 Task: Add the task  Add support for voice commands to the mobile app to the section Cloud Security Sprint in the project TransitPlan and add a Due Date to the respective task as 2023/09/01.
Action: Mouse moved to (544, 624)
Screenshot: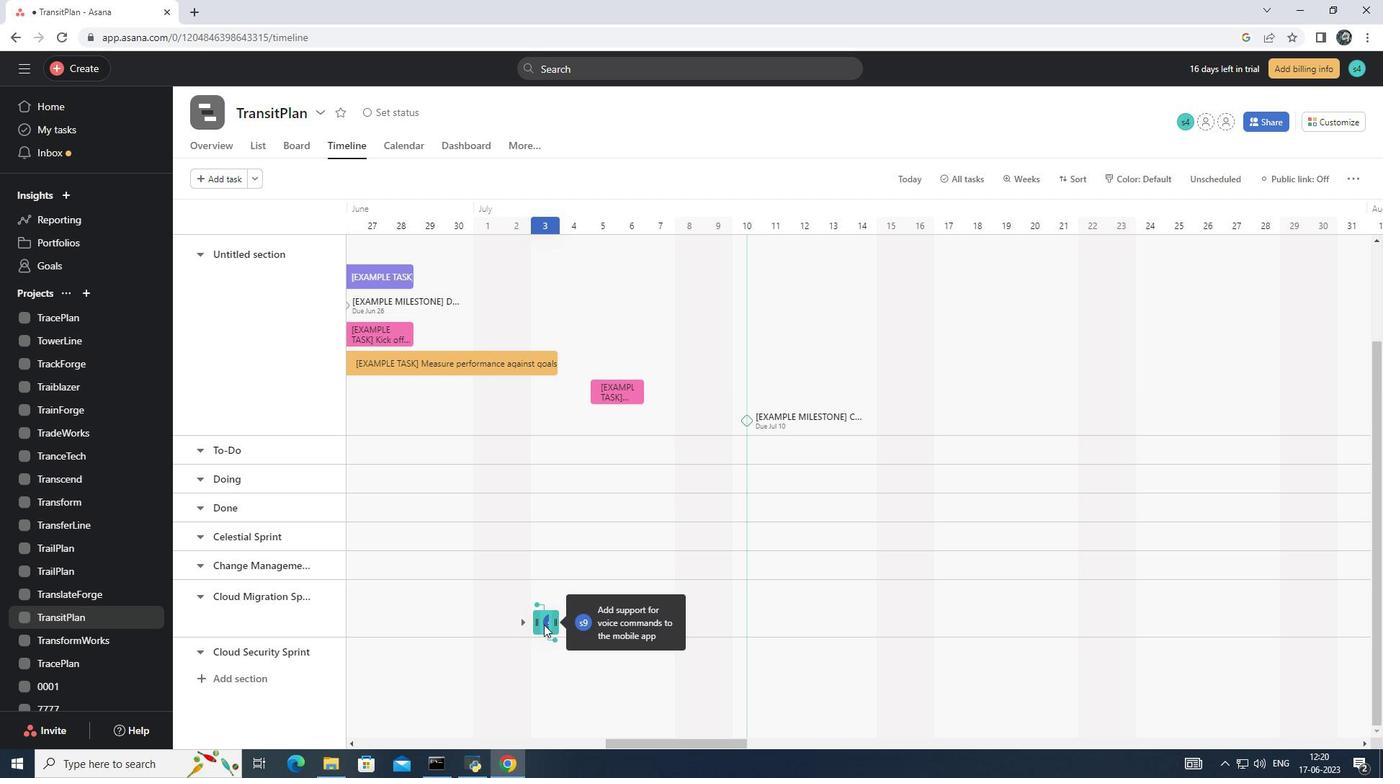 
Action: Mouse pressed left at (544, 624)
Screenshot: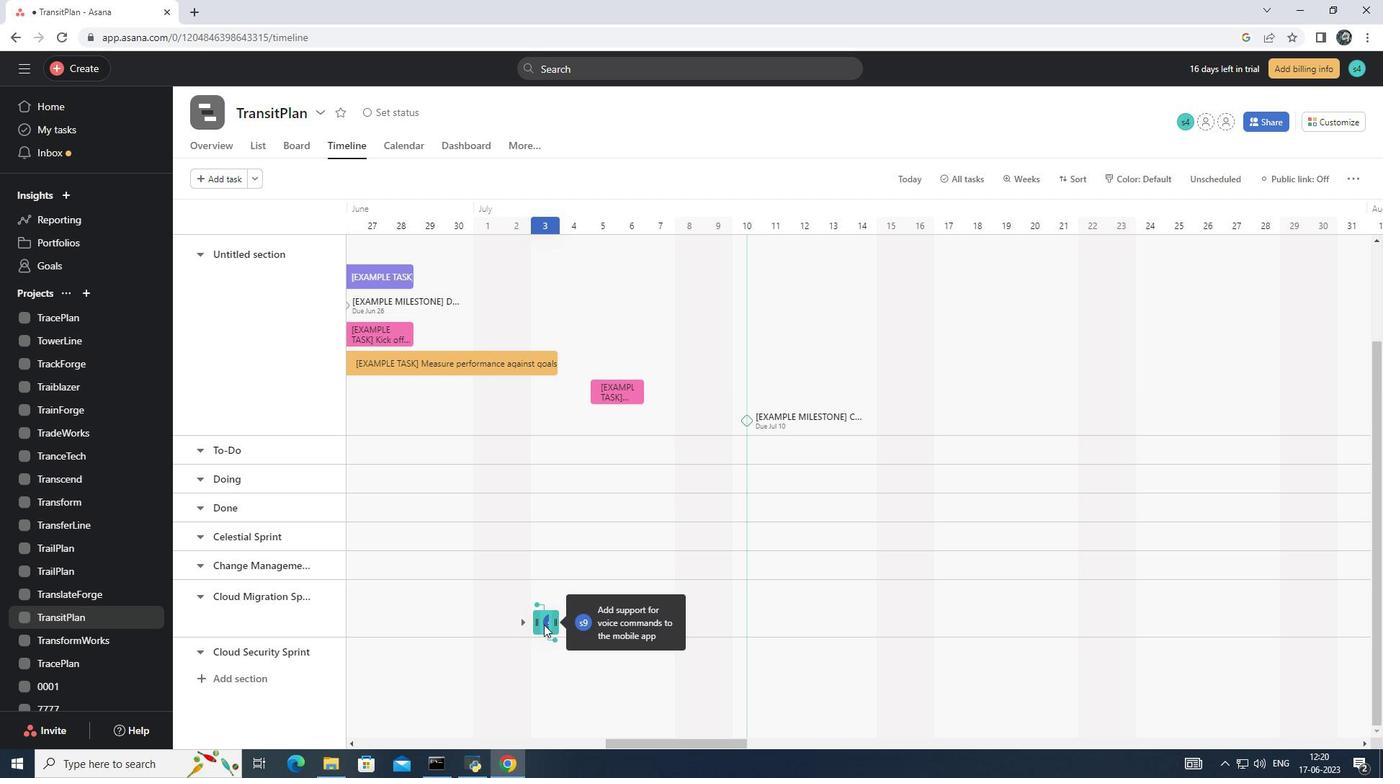 
Action: Mouse moved to (1155, 321)
Screenshot: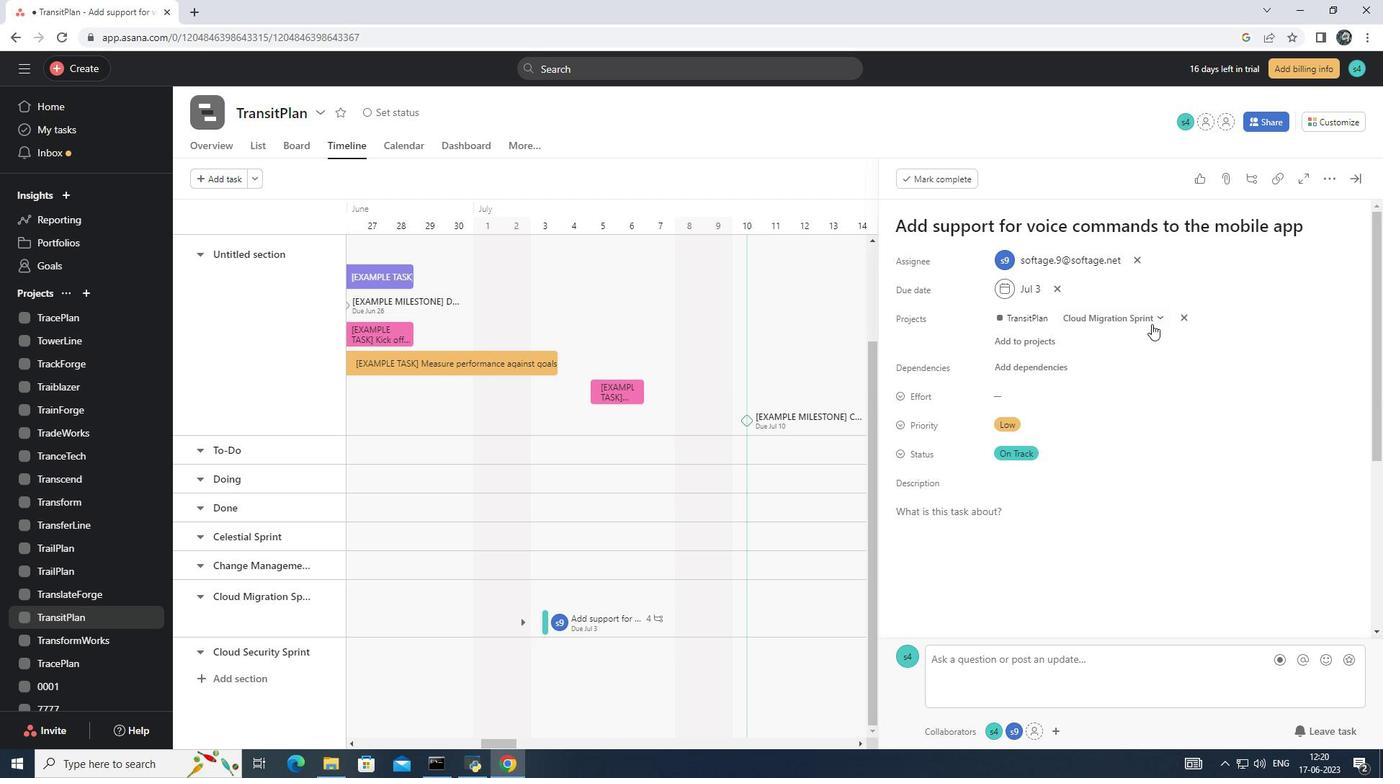 
Action: Mouse pressed left at (1155, 321)
Screenshot: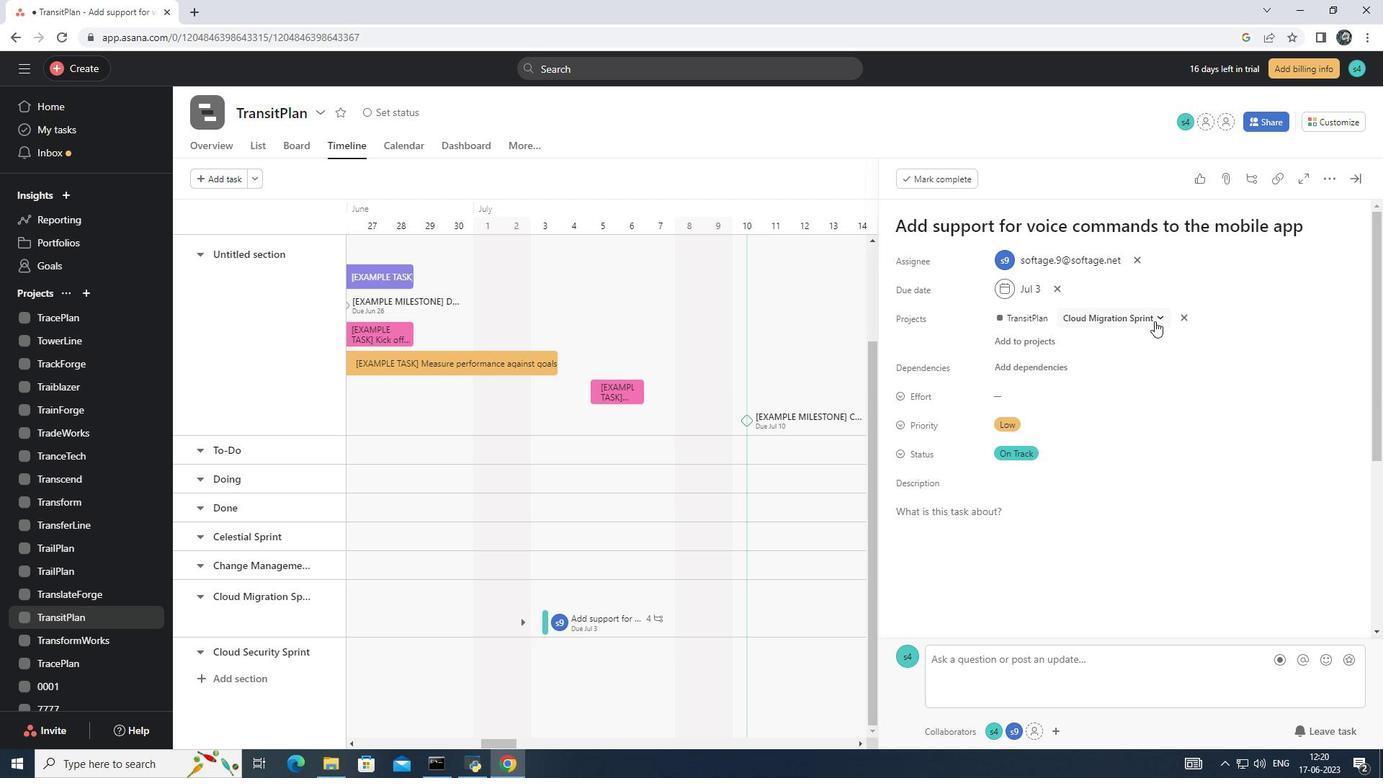 
Action: Mouse moved to (1099, 534)
Screenshot: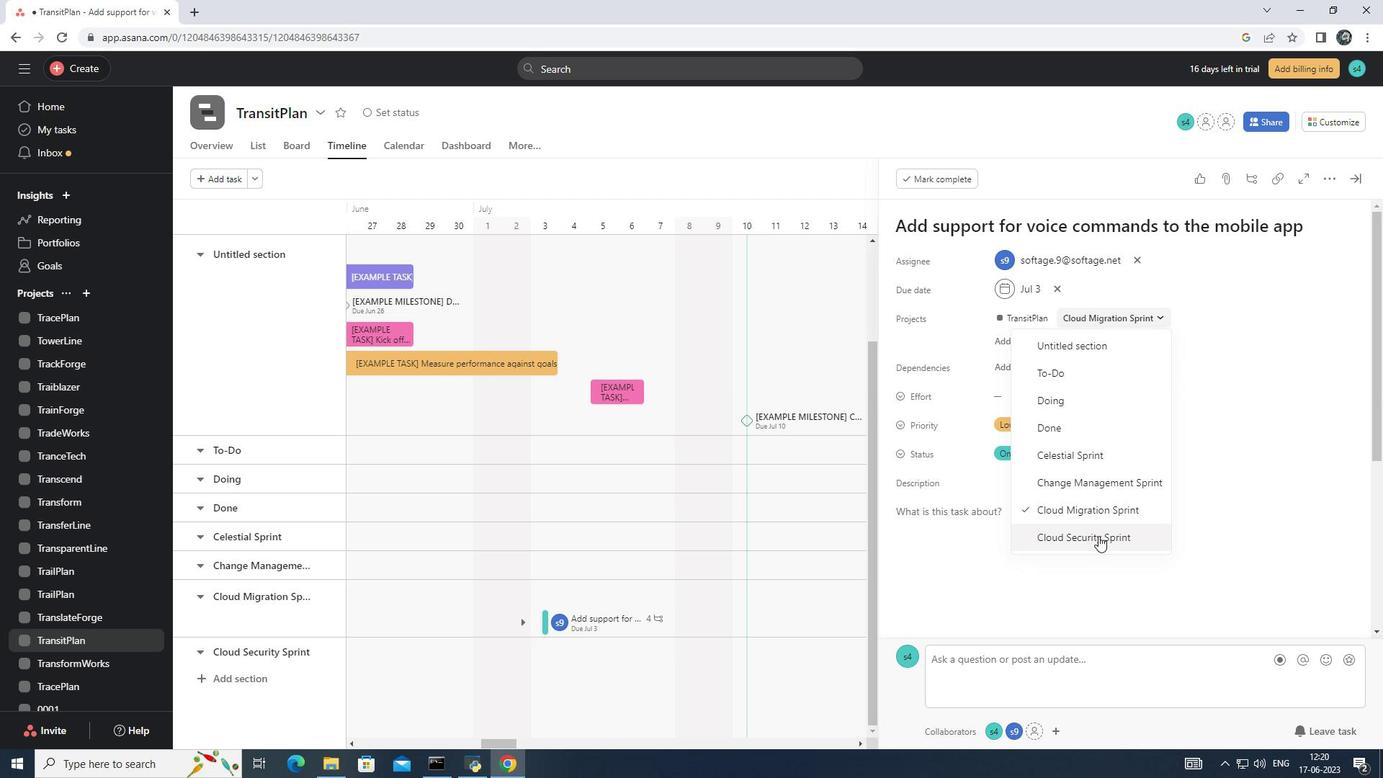 
Action: Mouse pressed left at (1099, 534)
Screenshot: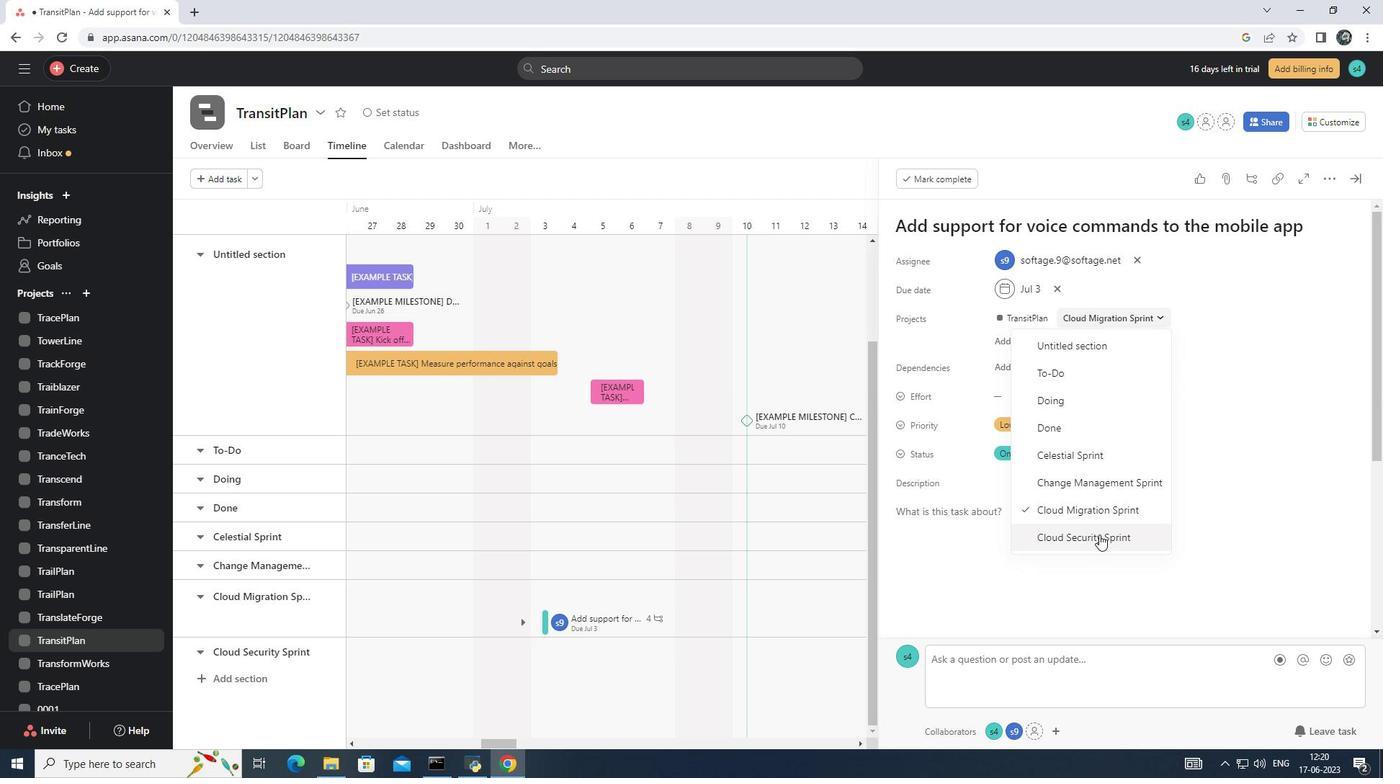 
Action: Mouse moved to (1060, 288)
Screenshot: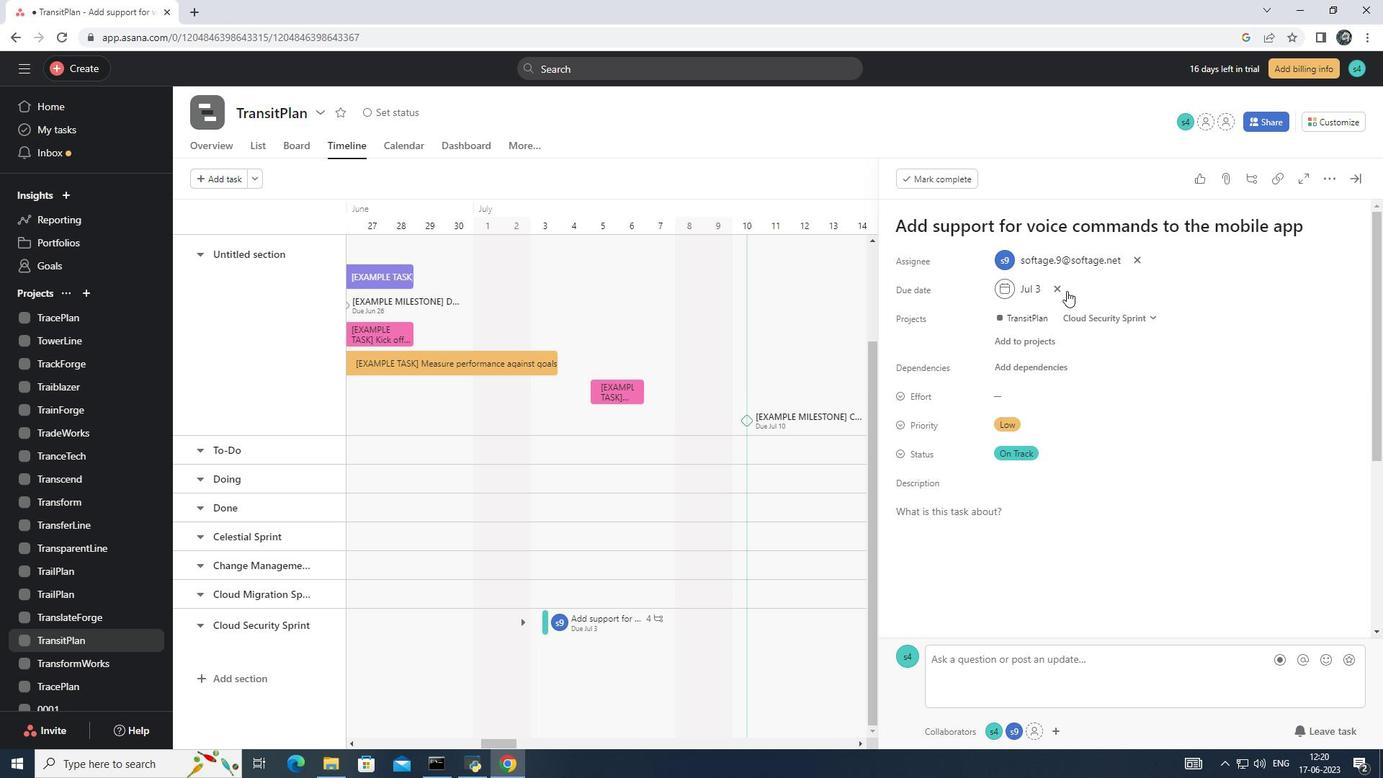 
Action: Mouse pressed left at (1060, 288)
Screenshot: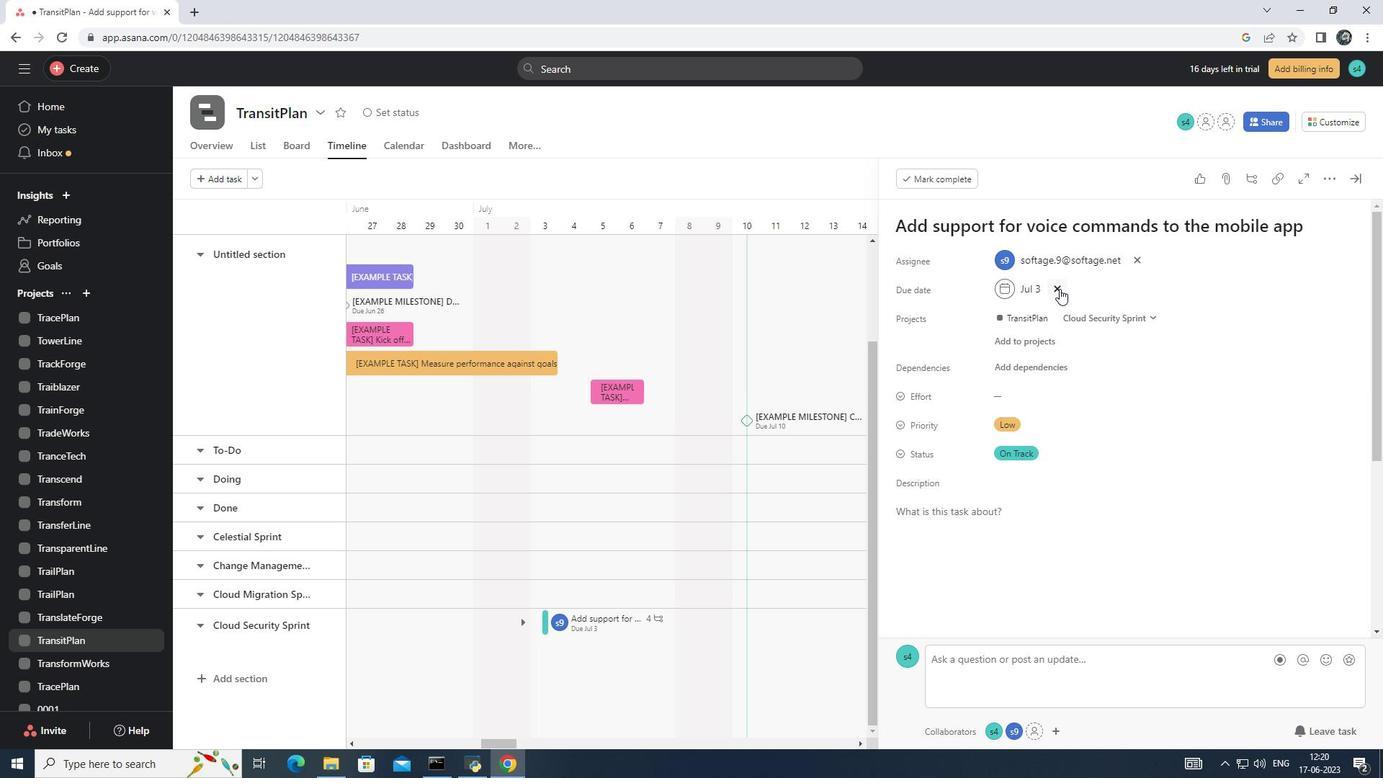 
Action: Mouse moved to (1009, 290)
Screenshot: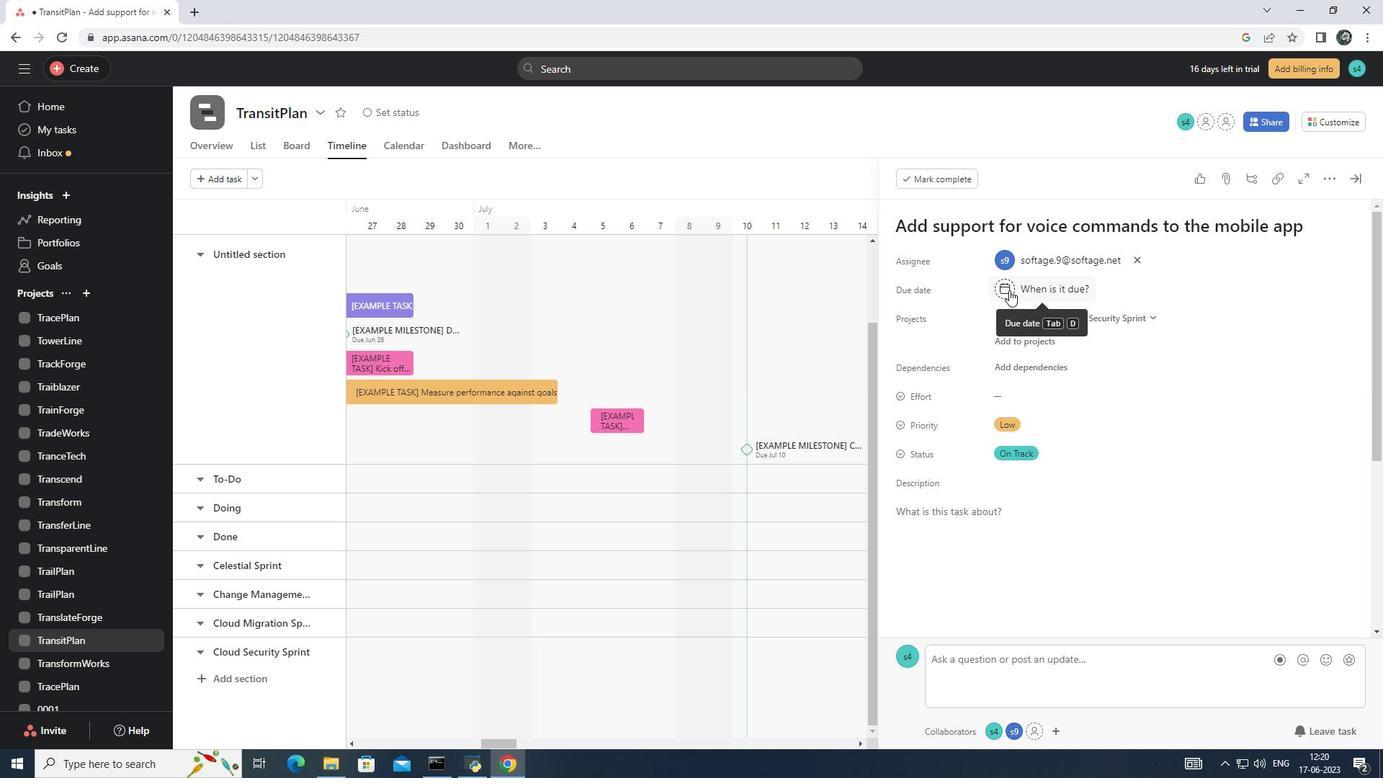 
Action: Mouse pressed left at (1009, 290)
Screenshot: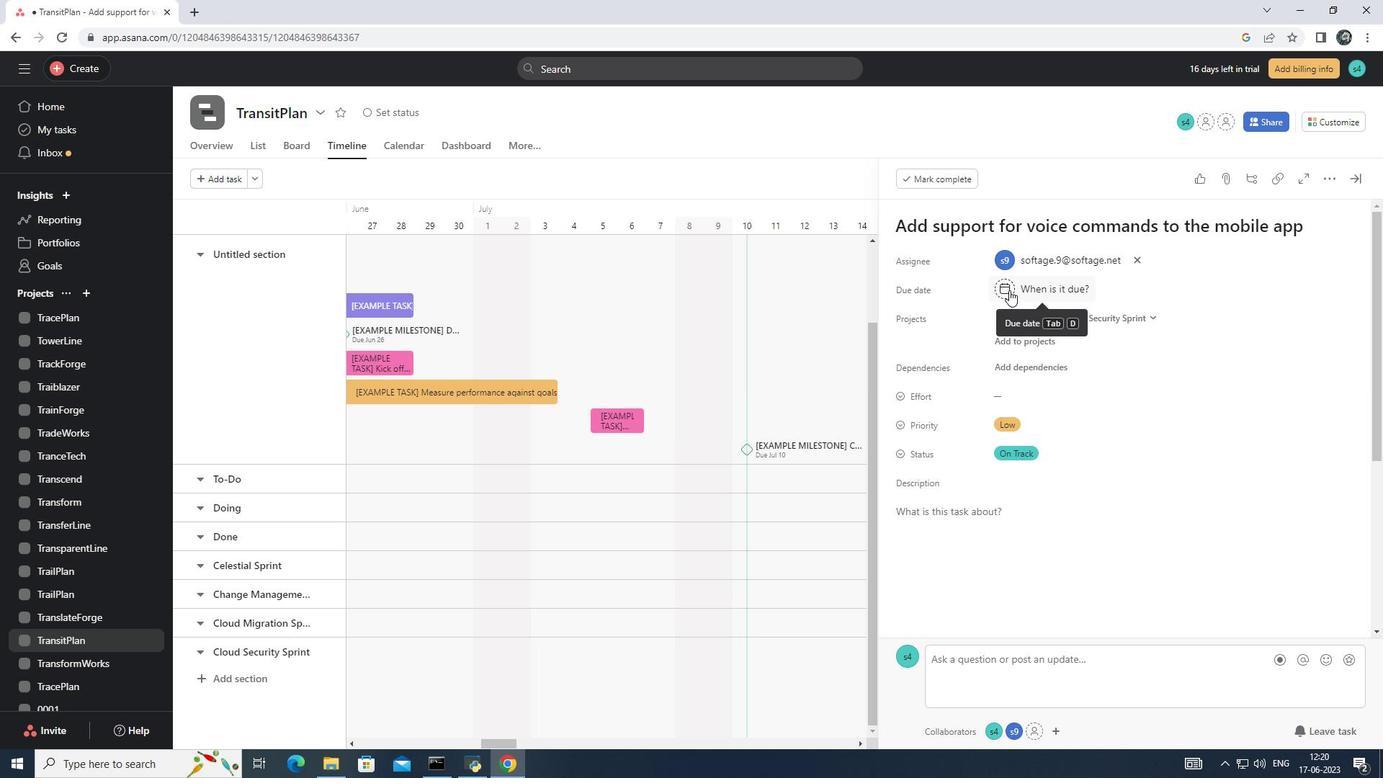 
Action: Mouse moved to (1126, 333)
Screenshot: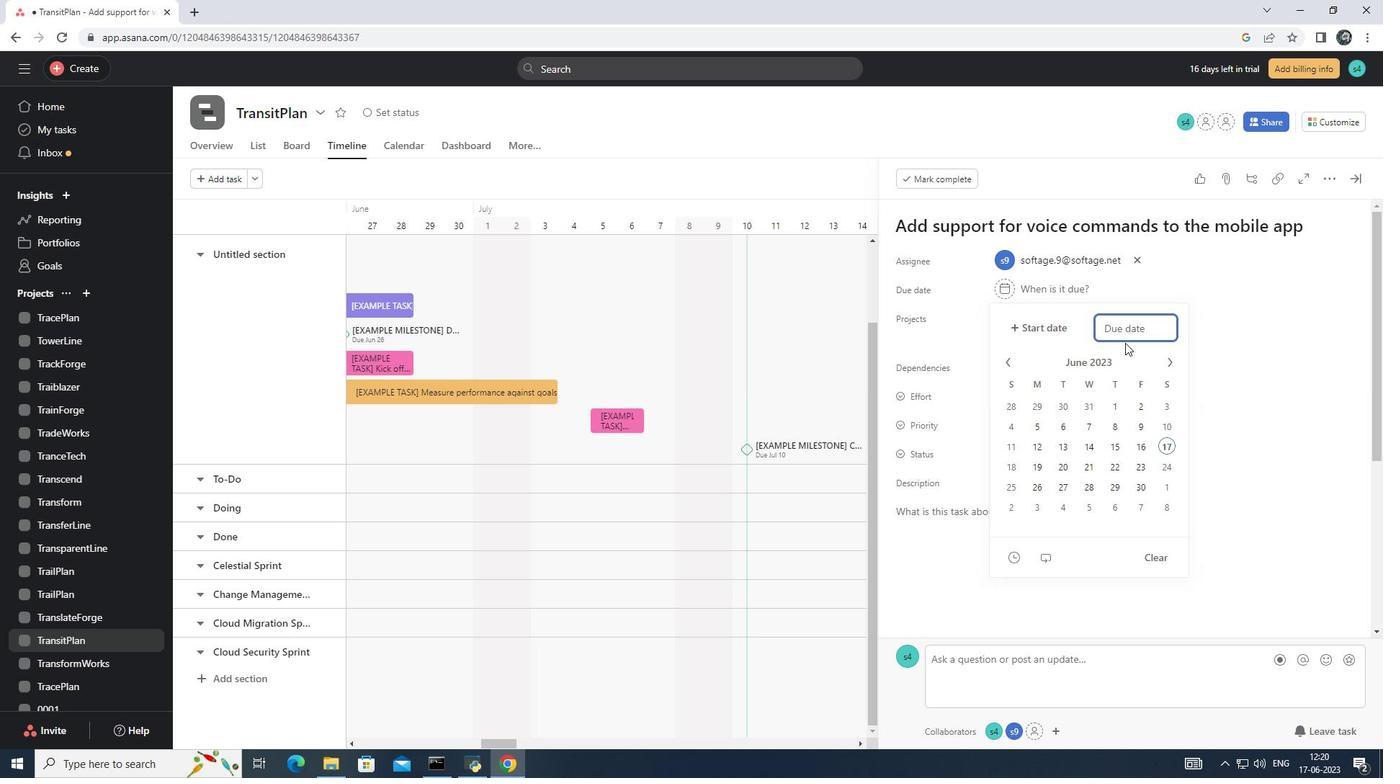 
Action: Key pressed 2023/09/01<Key.enter>
Screenshot: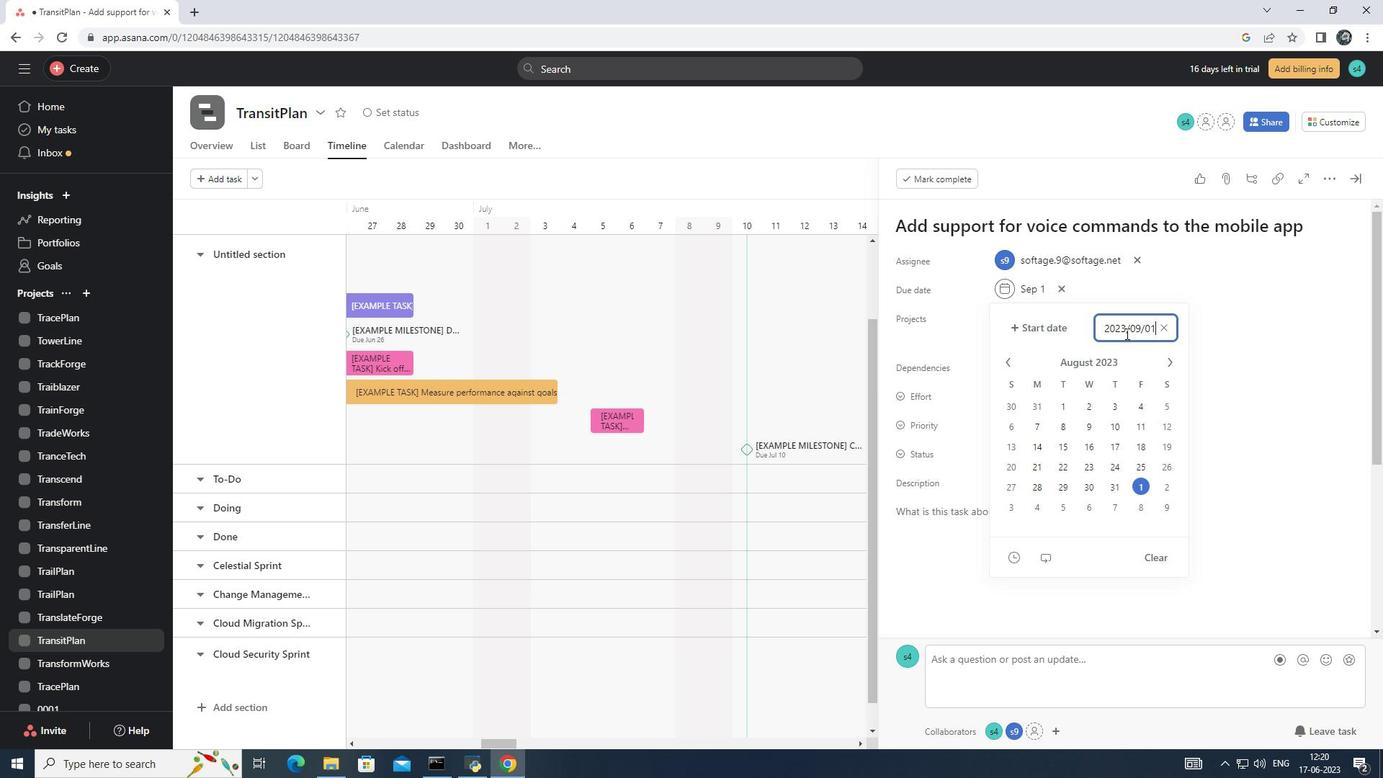 
Action: Mouse moved to (1126, 331)
Screenshot: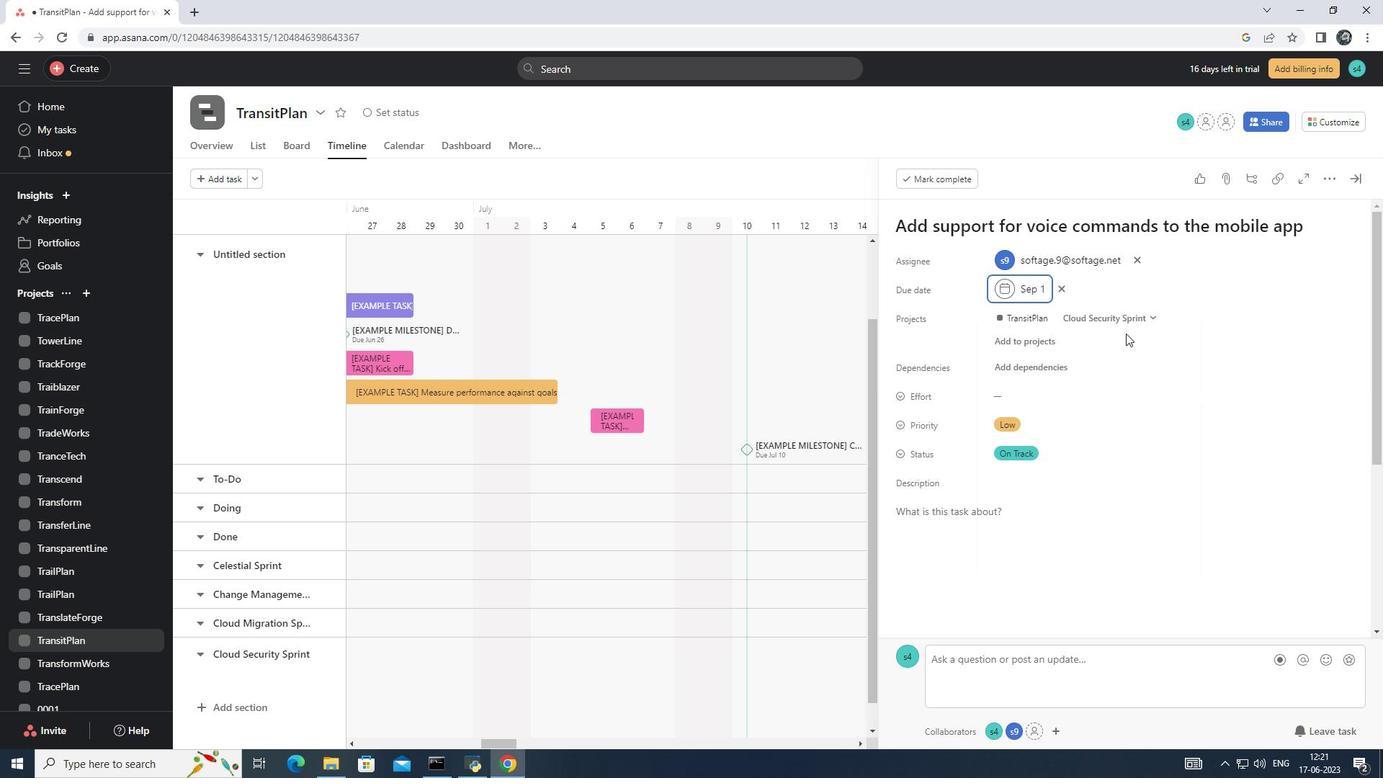 
